 Task: Add Sprouts Cavatappi Durum Wheat Pasta to the cart.
Action: Mouse moved to (16, 61)
Screenshot: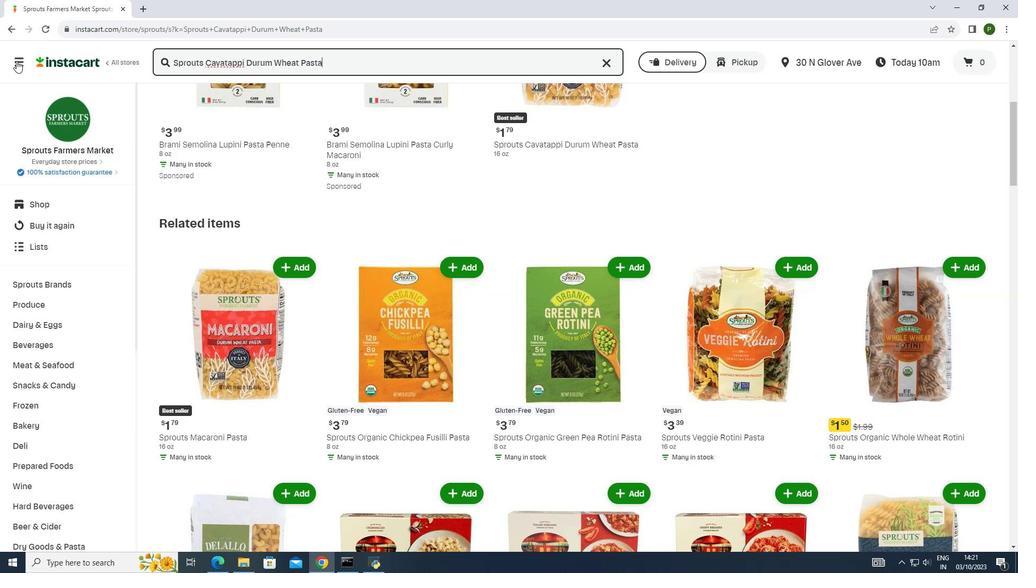 
Action: Mouse pressed left at (16, 61)
Screenshot: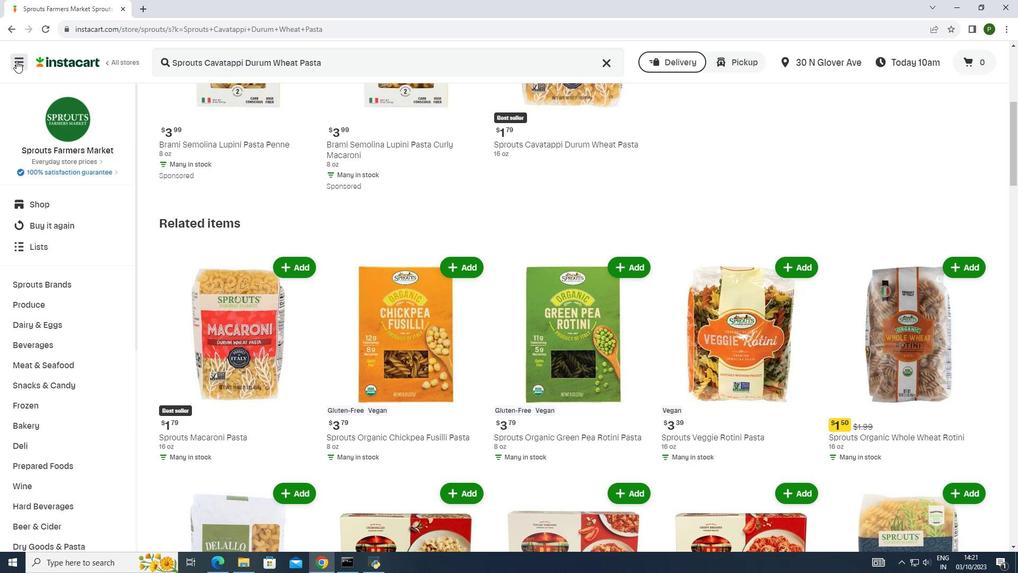 
Action: Mouse moved to (39, 270)
Screenshot: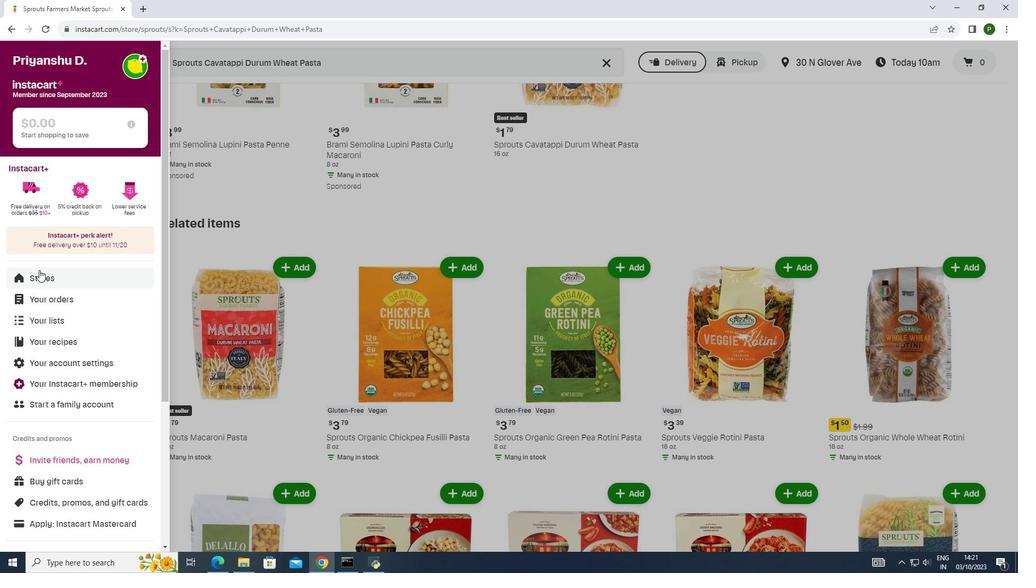 
Action: Mouse pressed left at (39, 270)
Screenshot: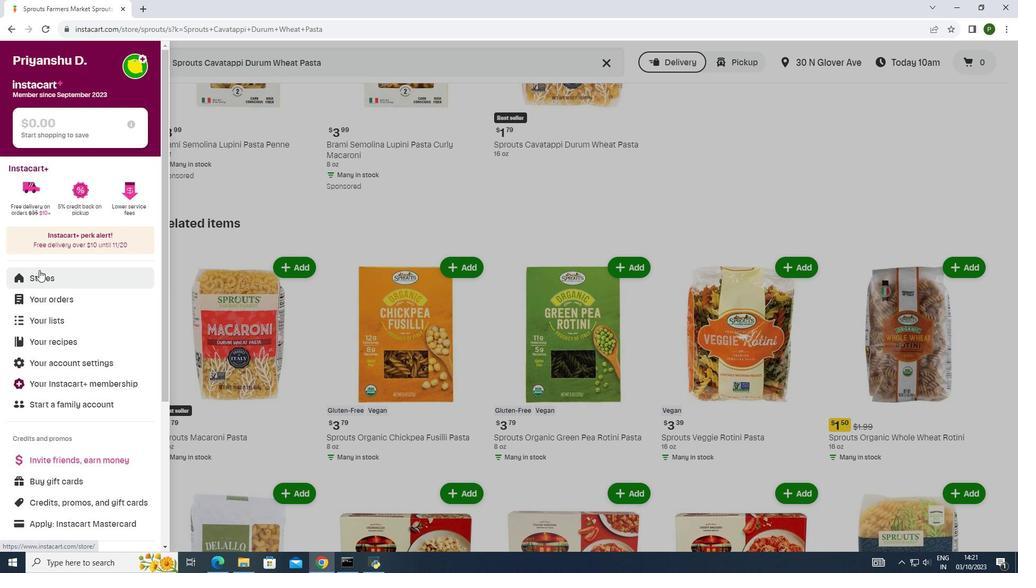
Action: Mouse moved to (242, 109)
Screenshot: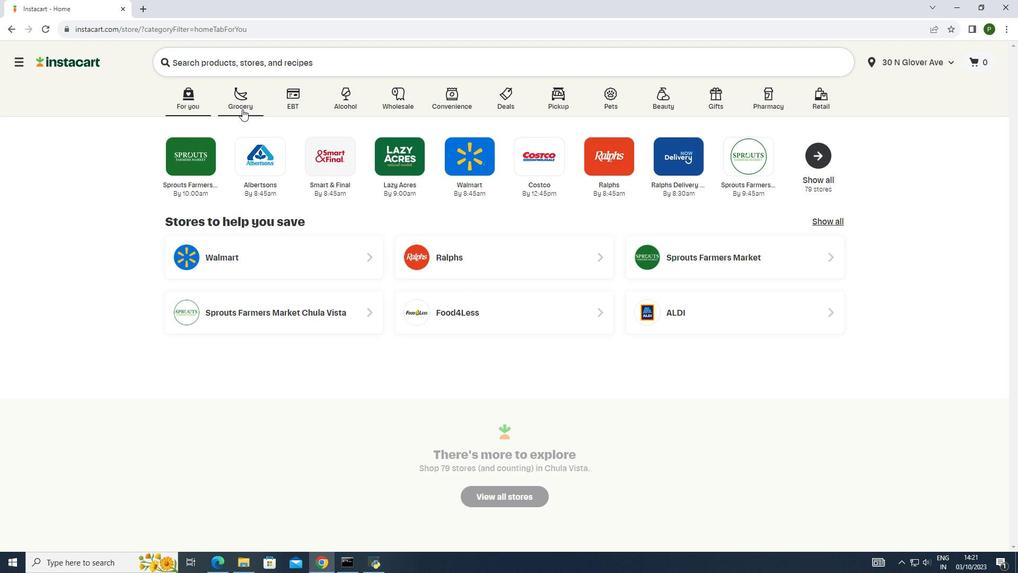 
Action: Mouse pressed left at (242, 109)
Screenshot: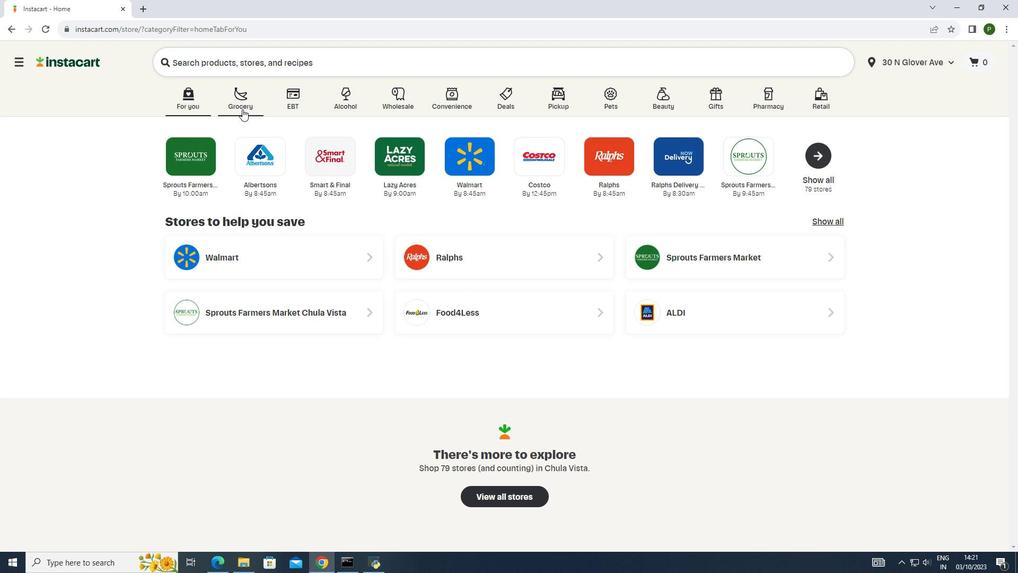 
Action: Mouse moved to (544, 151)
Screenshot: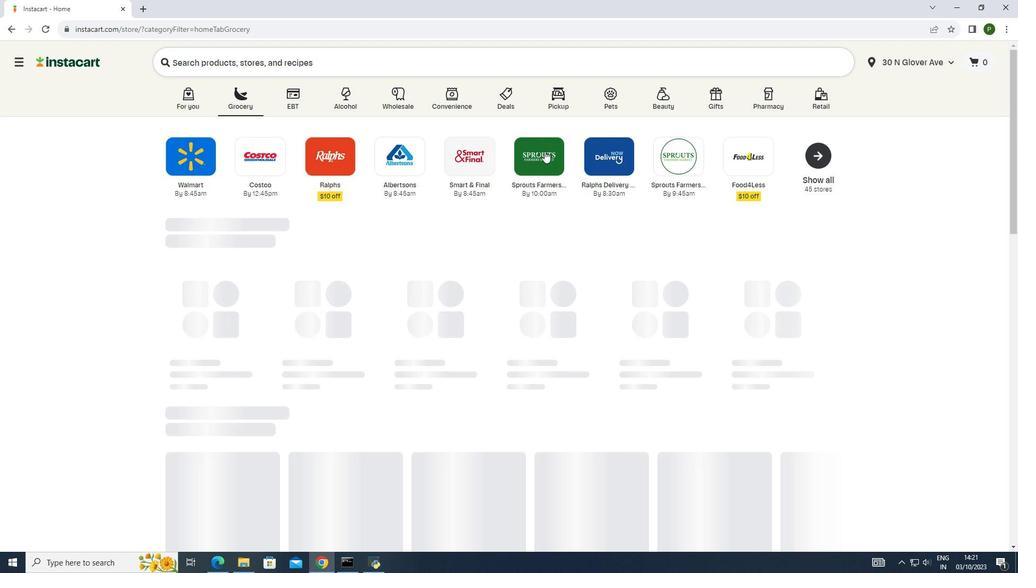 
Action: Mouse pressed left at (544, 151)
Screenshot: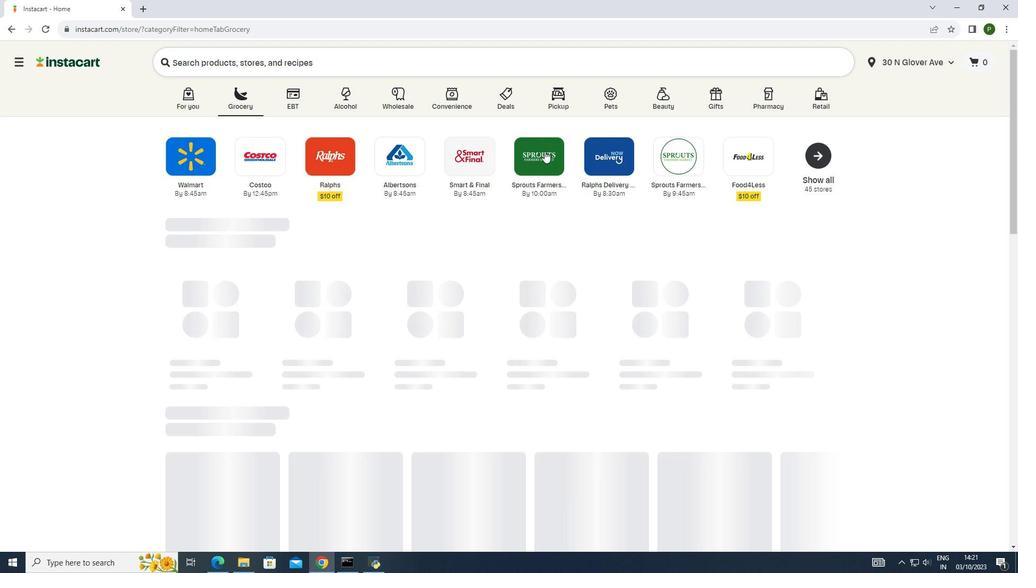 
Action: Mouse moved to (92, 281)
Screenshot: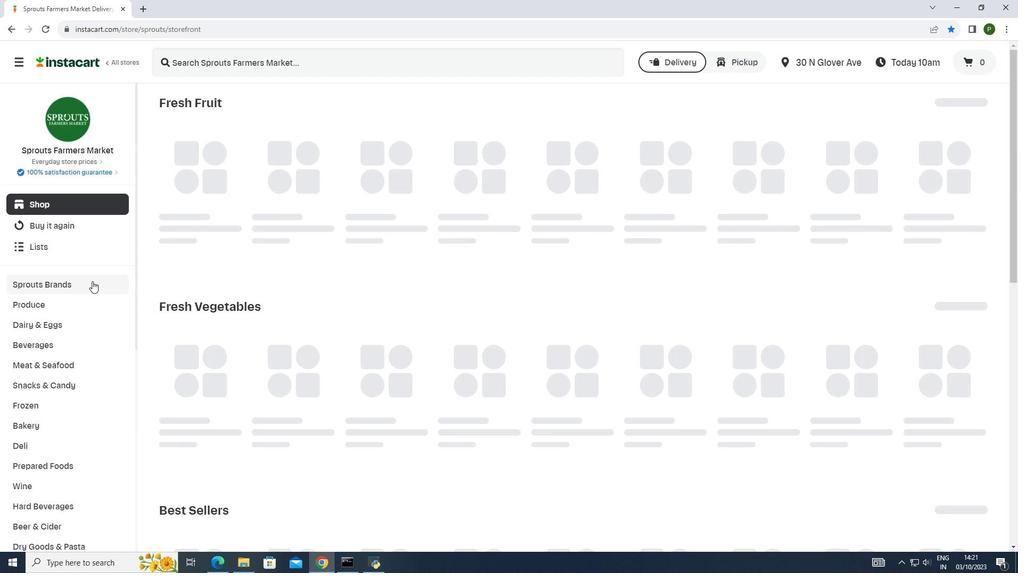 
Action: Mouse pressed left at (92, 281)
Screenshot: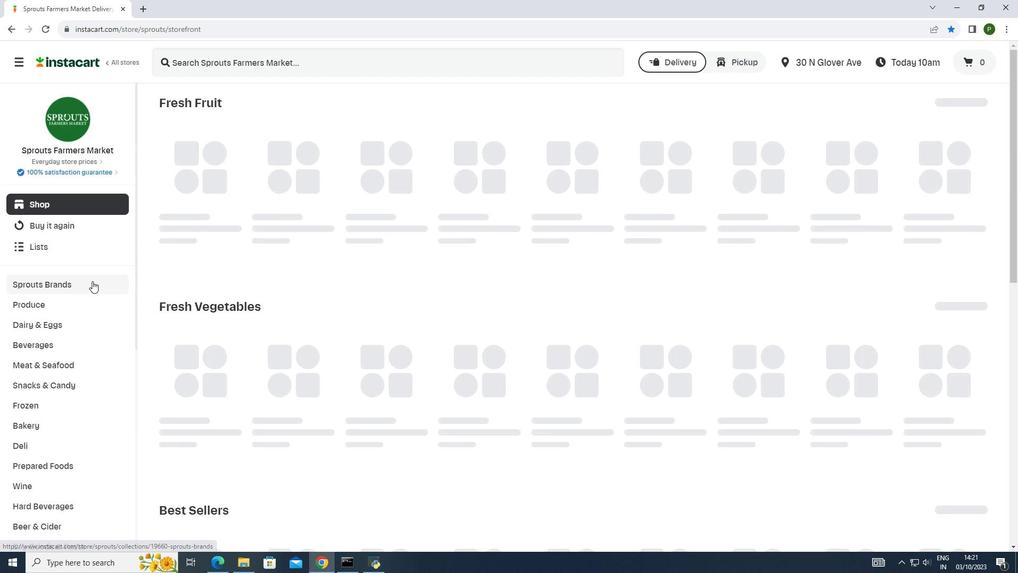 
Action: Mouse moved to (65, 362)
Screenshot: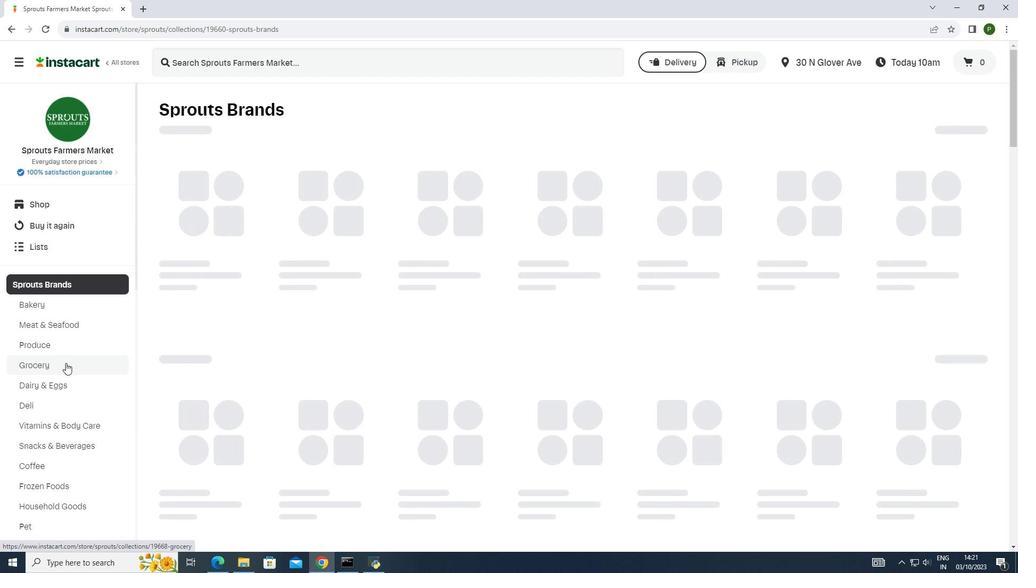
Action: Mouse pressed left at (65, 362)
Screenshot: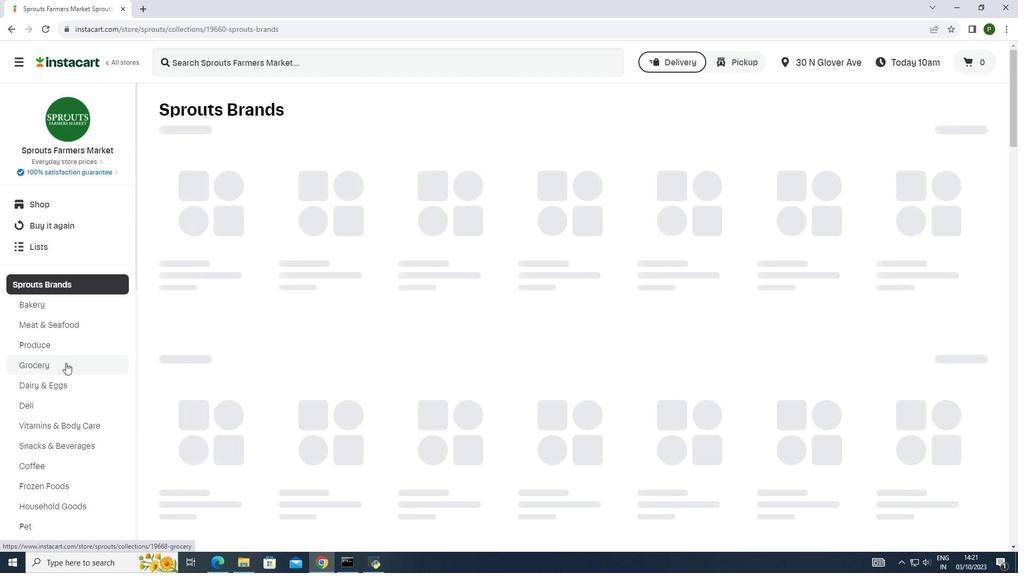 
Action: Mouse moved to (266, 239)
Screenshot: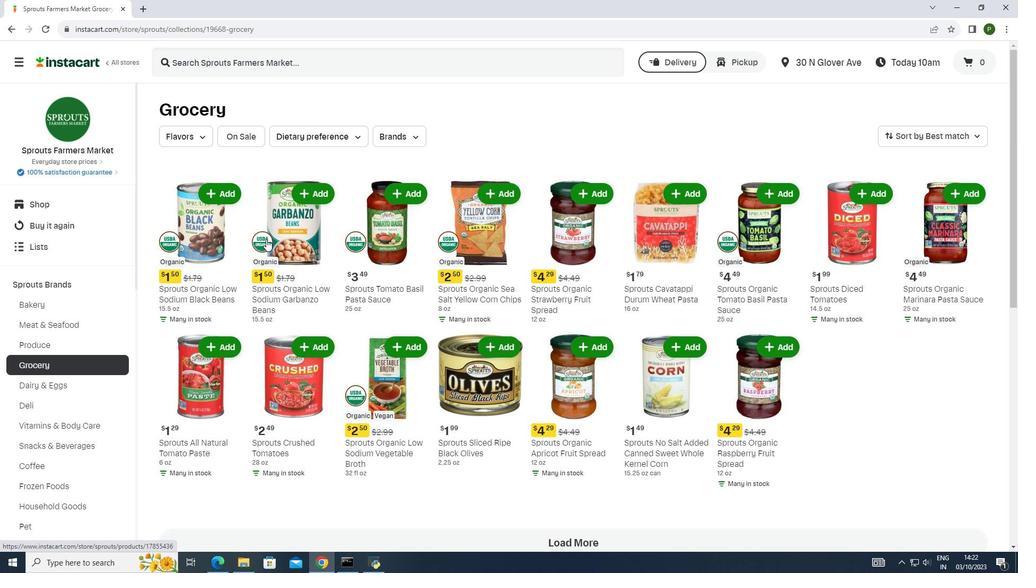 
Action: Mouse scrolled (266, 238) with delta (0, 0)
Screenshot: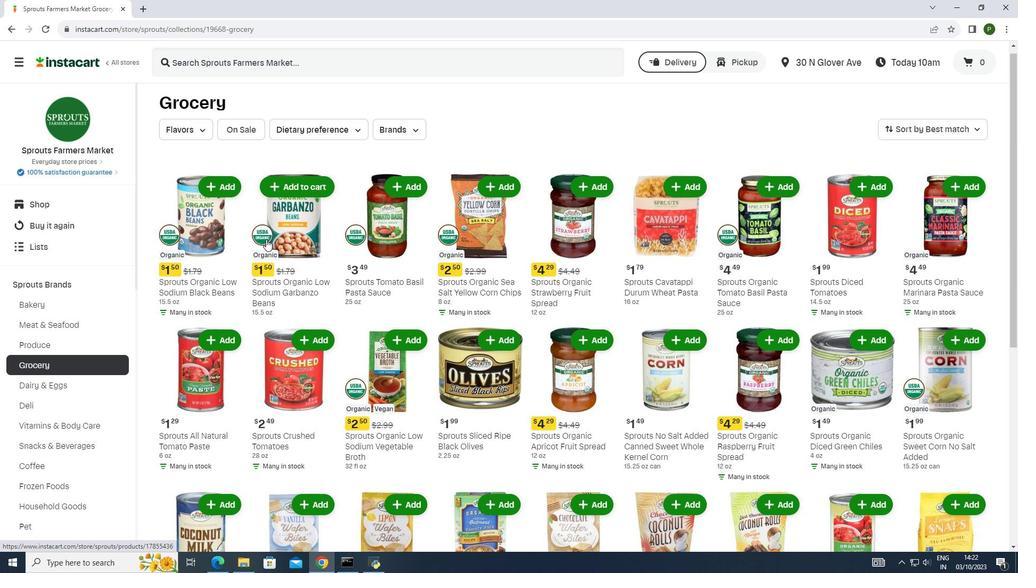 
Action: Mouse moved to (680, 140)
Screenshot: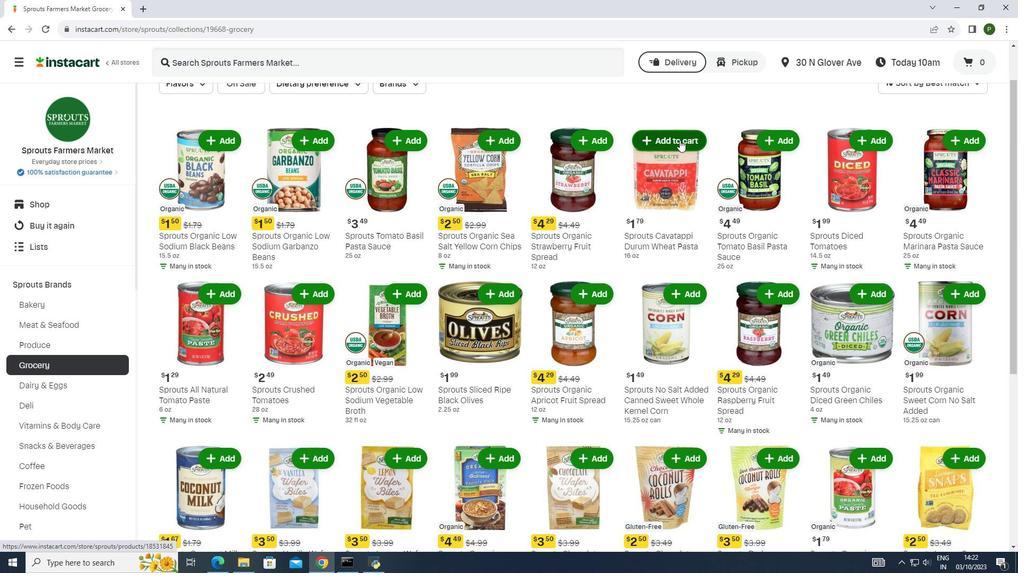 
Action: Mouse pressed left at (680, 140)
Screenshot: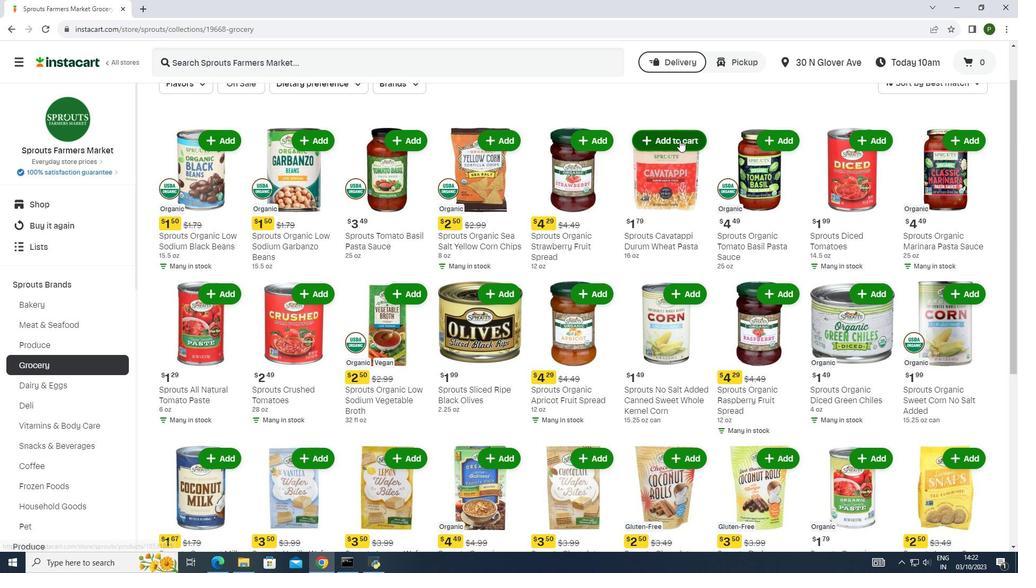 
